 Task: Select the javascript debugger ms-vs-code in the default folding range provider.
Action: Mouse moved to (101, 455)
Screenshot: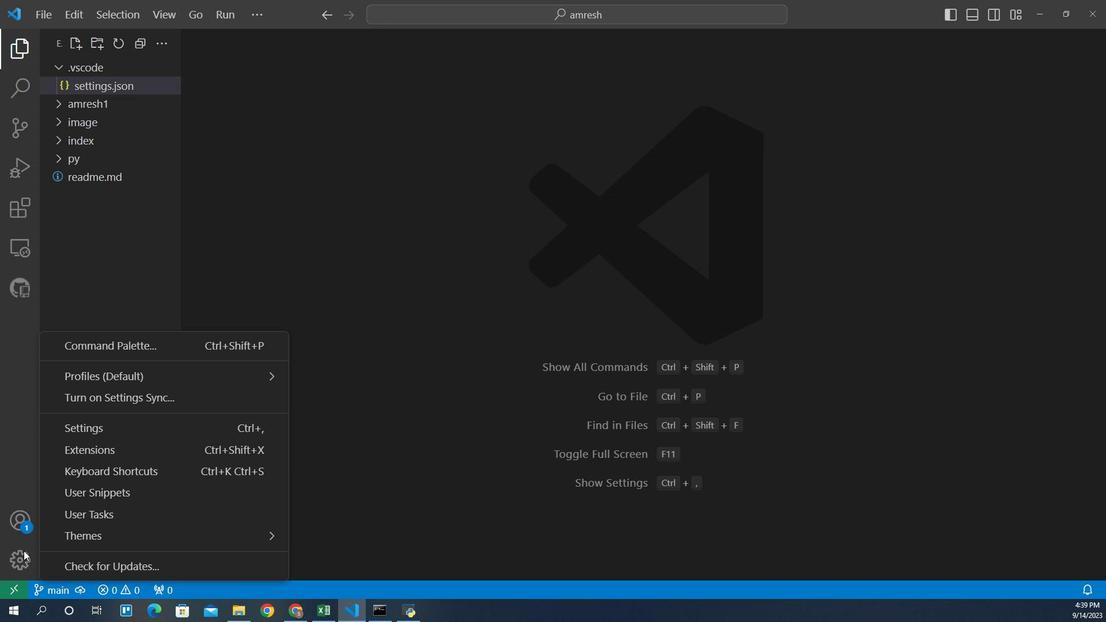 
Action: Mouse pressed left at (101, 455)
Screenshot: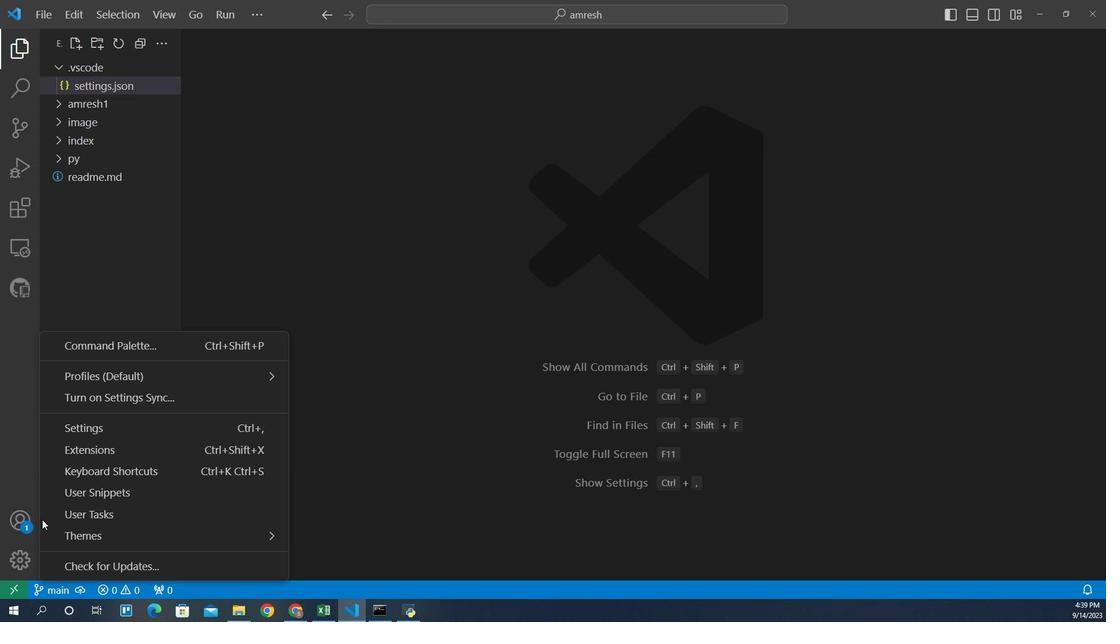 
Action: Mouse moved to (156, 360)
Screenshot: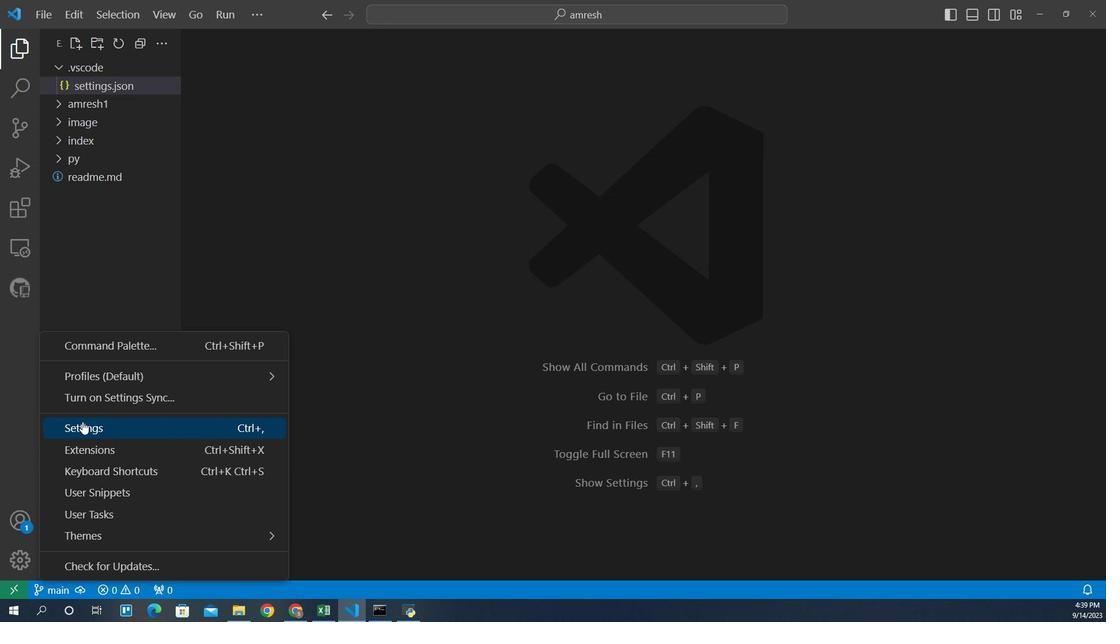 
Action: Mouse pressed left at (156, 360)
Screenshot: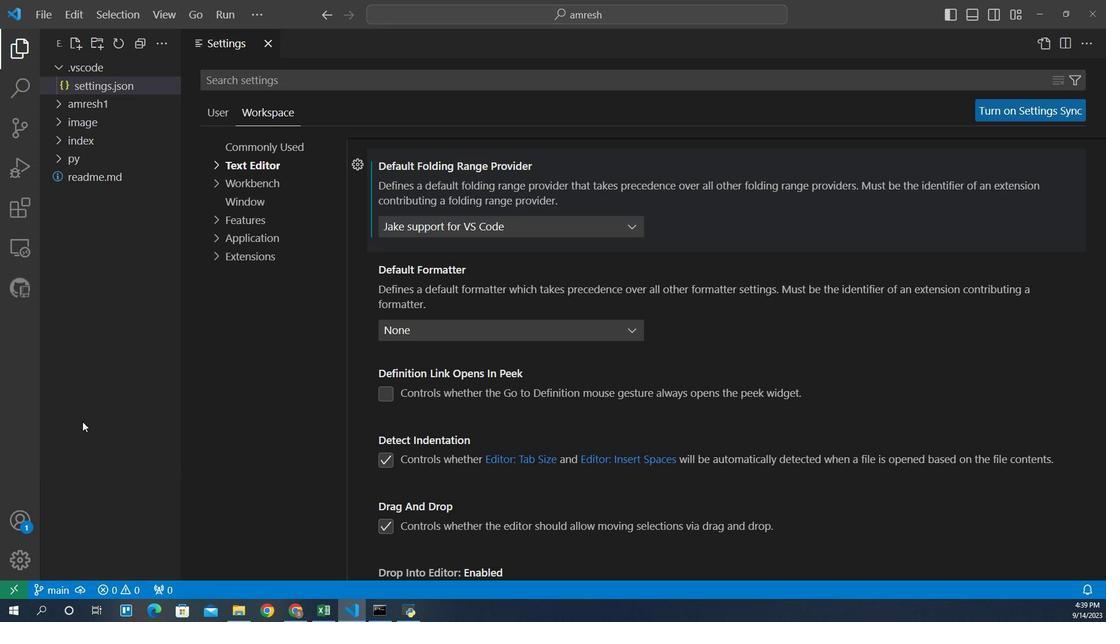 
Action: Mouse moved to (314, 153)
Screenshot: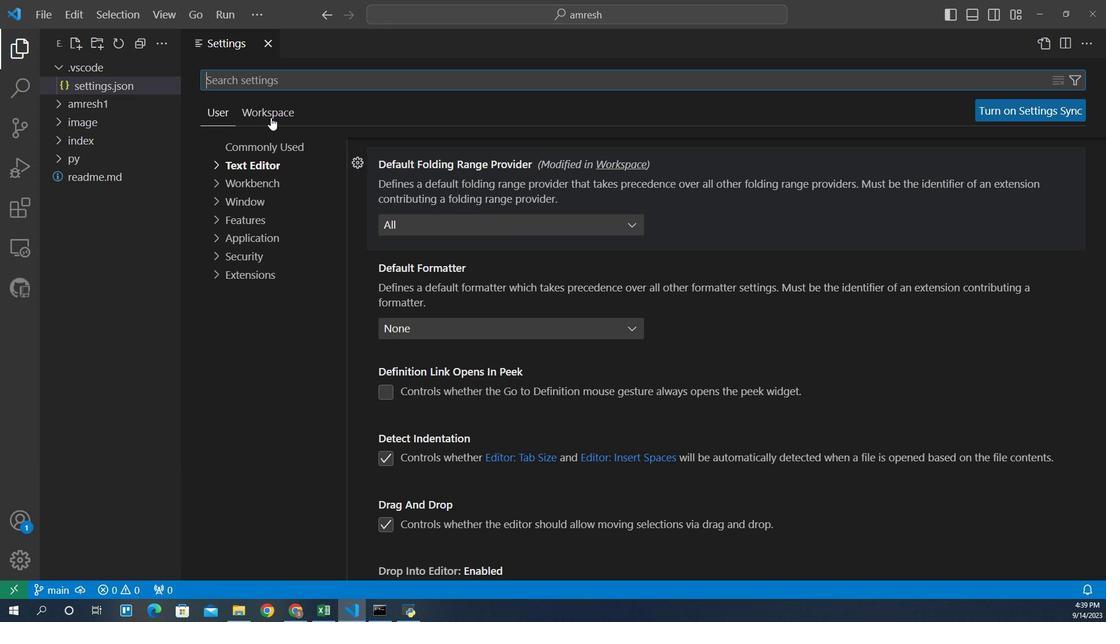 
Action: Mouse pressed left at (314, 153)
Screenshot: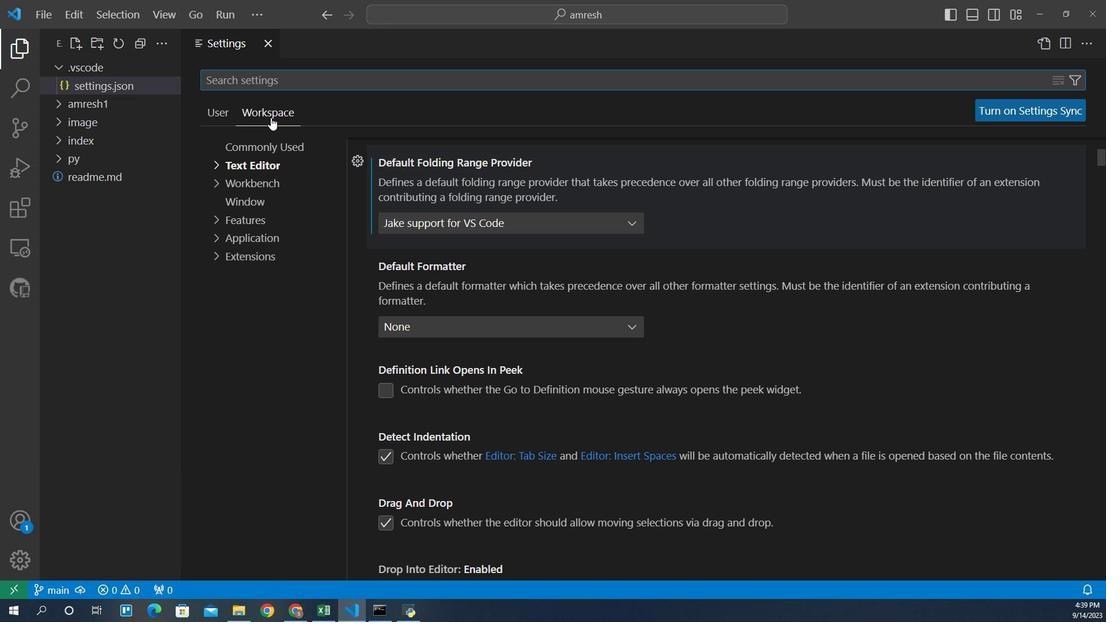 
Action: Mouse moved to (300, 187)
Screenshot: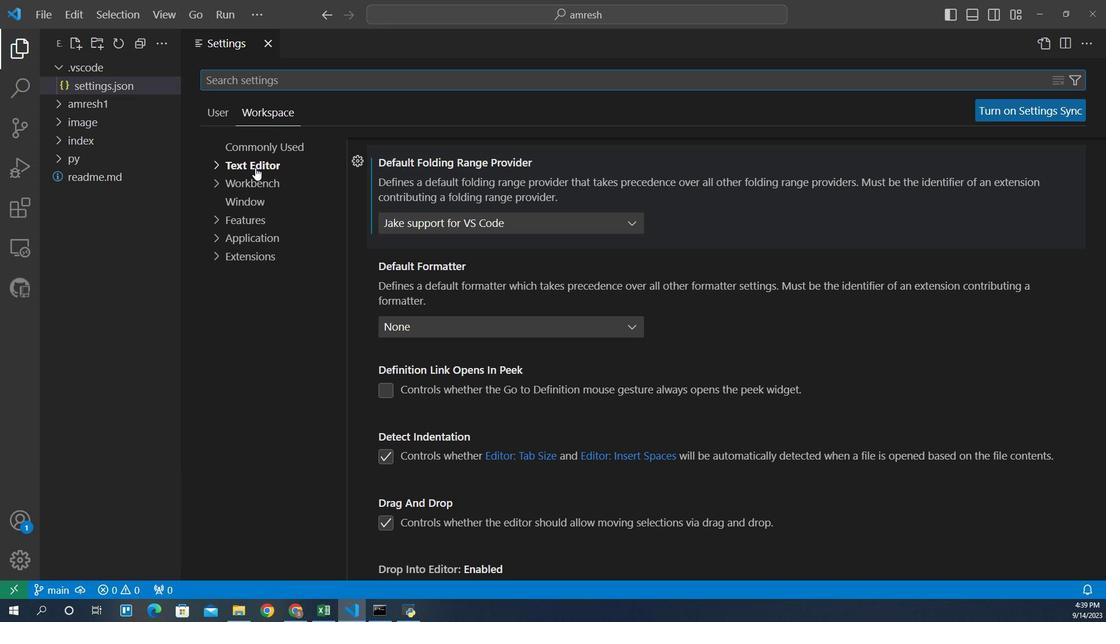 
Action: Mouse pressed left at (300, 187)
Screenshot: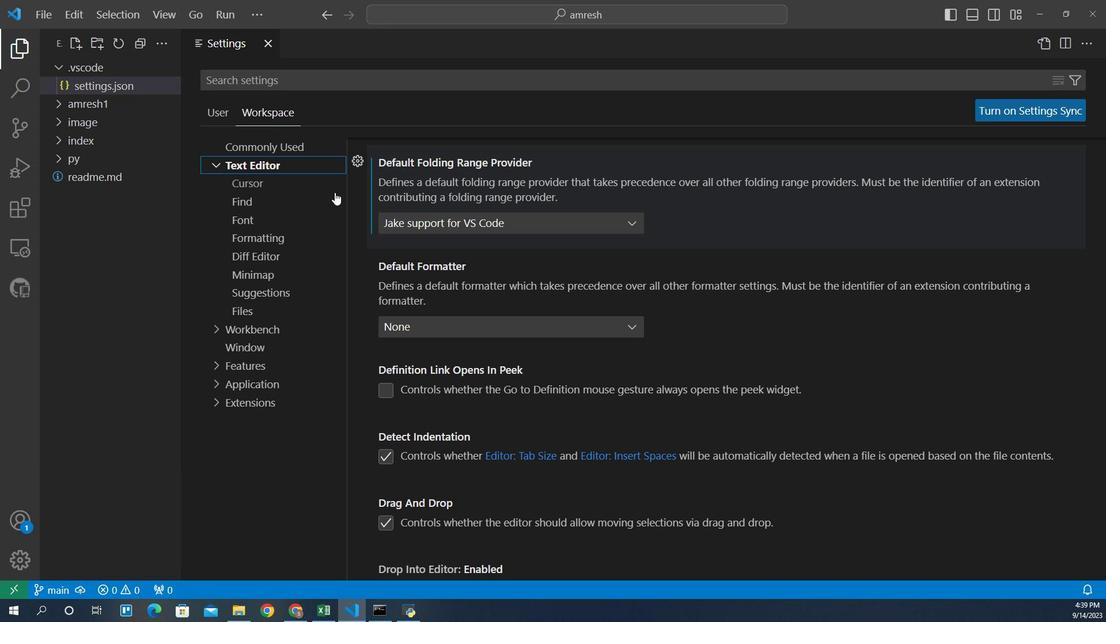 
Action: Mouse moved to (435, 226)
Screenshot: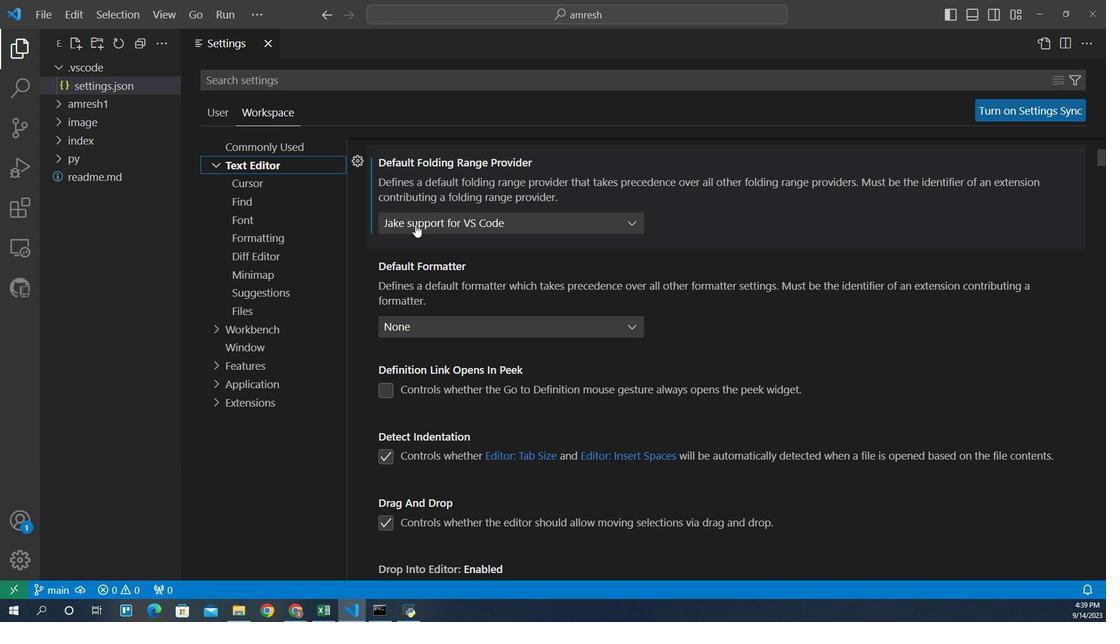 
Action: Mouse pressed left at (435, 226)
Screenshot: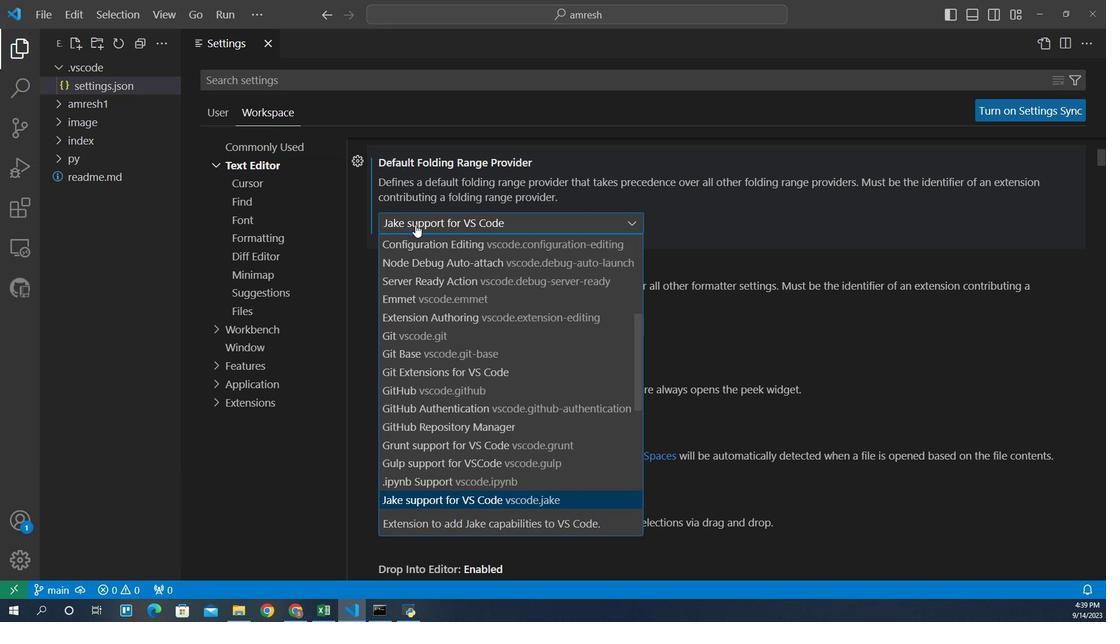 
Action: Mouse moved to (450, 411)
Screenshot: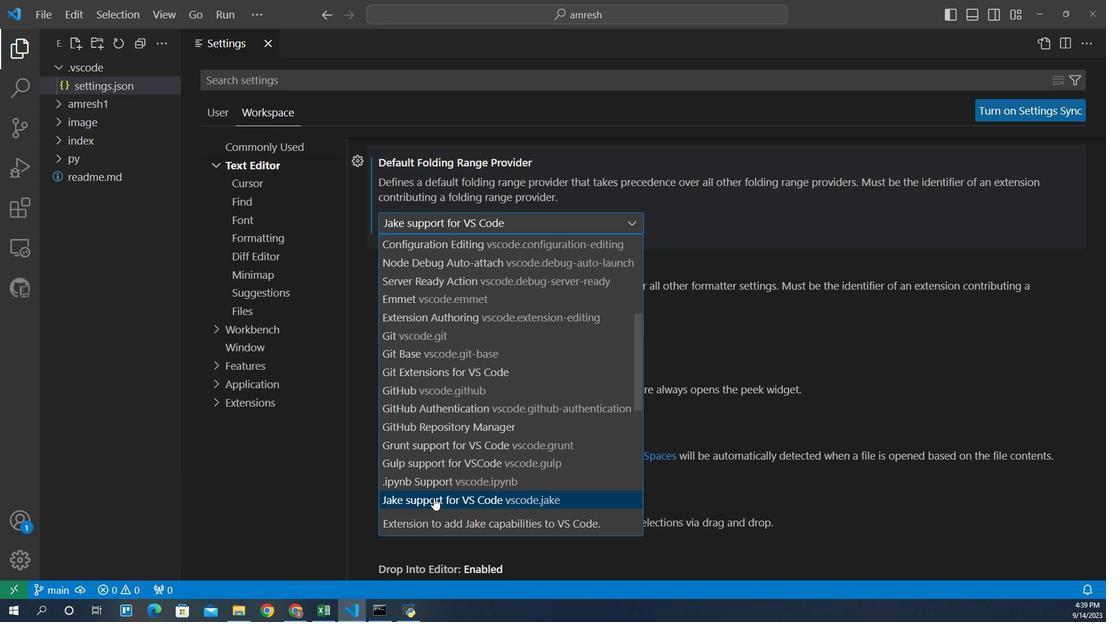 
Action: Mouse scrolled (450, 411) with delta (0, 0)
Screenshot: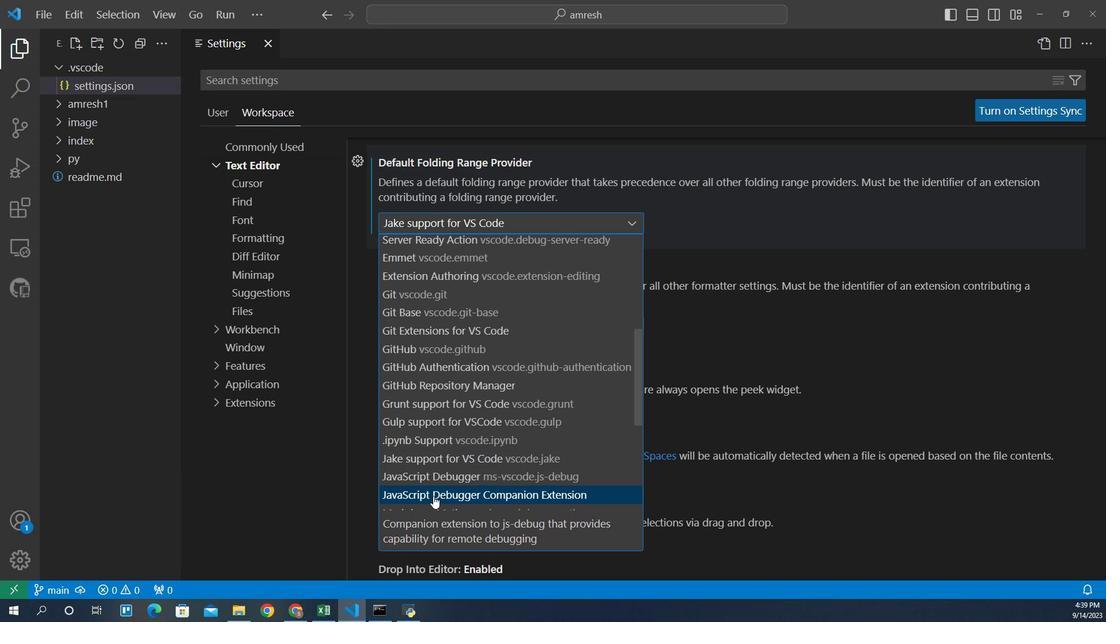 
Action: Mouse moved to (442, 396)
Screenshot: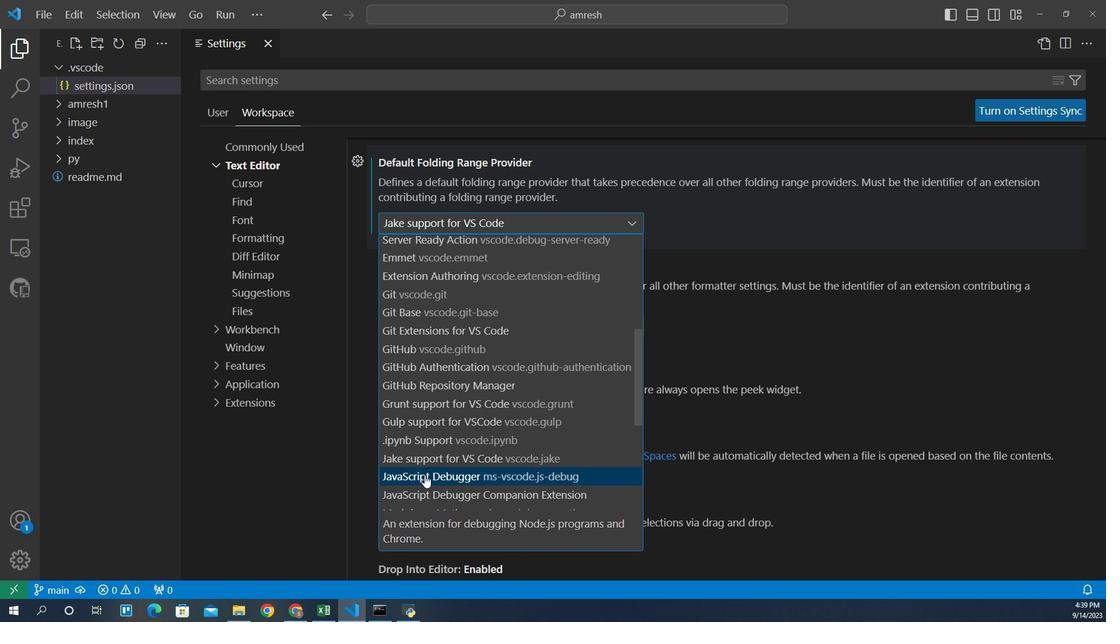 
Action: Mouse pressed left at (442, 396)
Screenshot: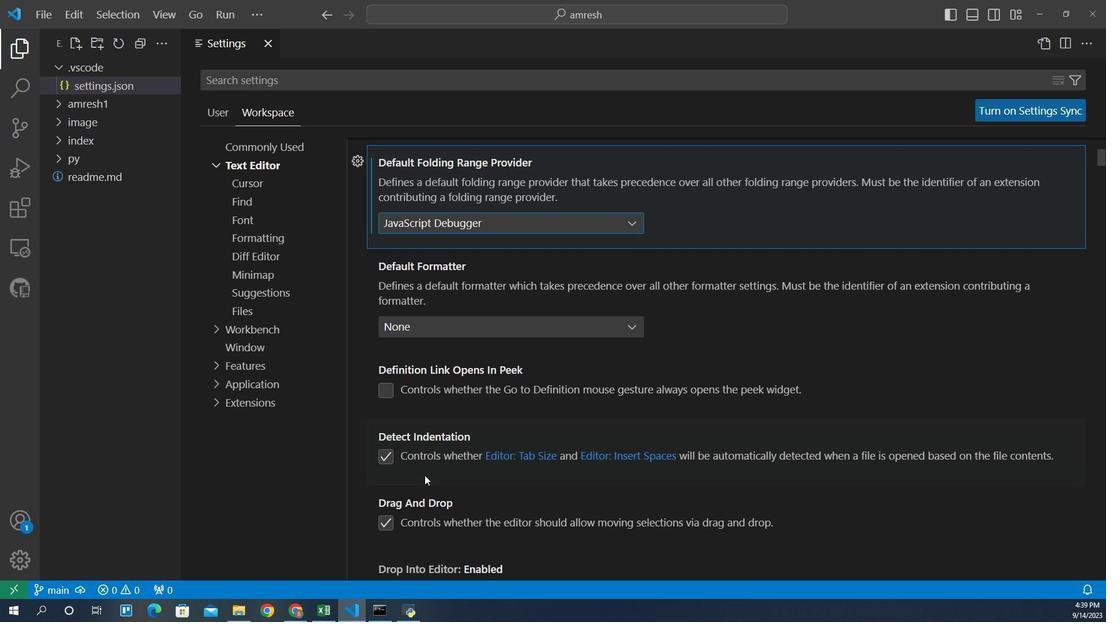 
Action: Mouse moved to (446, 237)
Screenshot: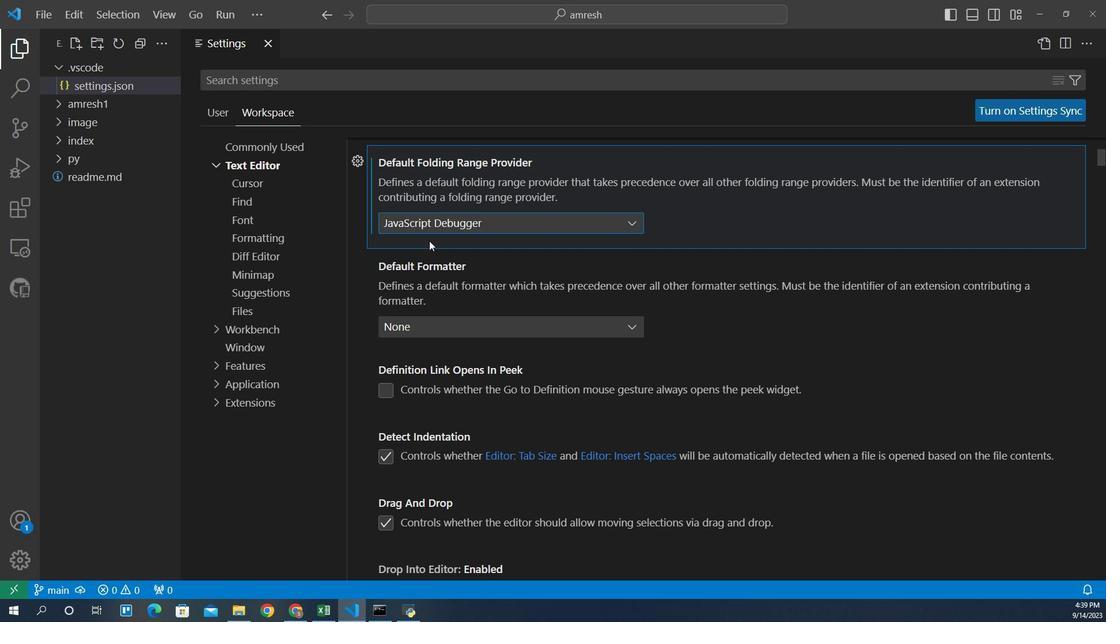 
